 Task: Create a due date automation trigger when advanced on, on the wednesday after a card is due add fields with custom field "Resume" set to a number lower than 1 and lower or equal to 10 at 11:00 AM.
Action: Mouse moved to (1013, 79)
Screenshot: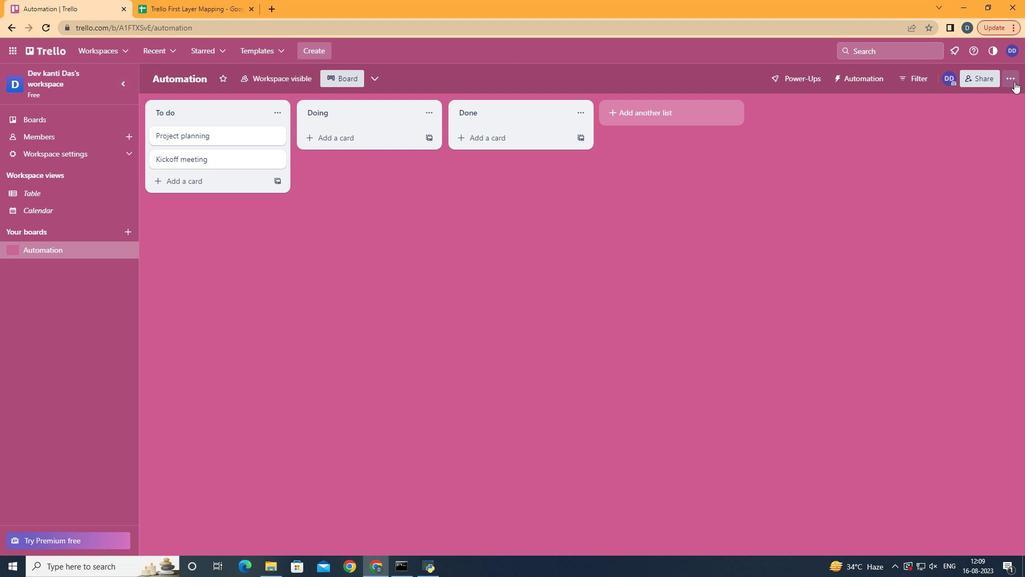 
Action: Mouse pressed left at (1013, 79)
Screenshot: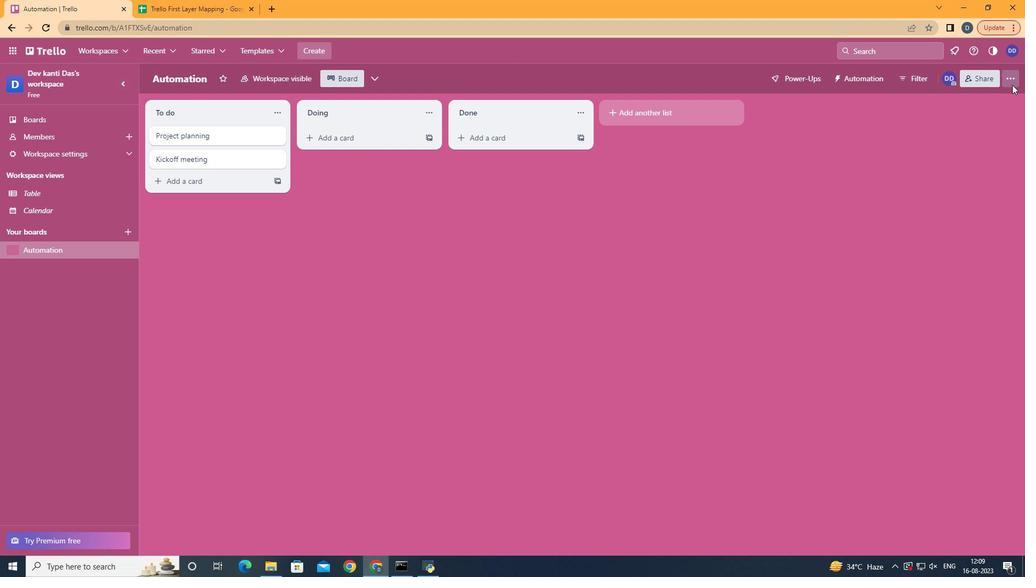 
Action: Mouse moved to (920, 221)
Screenshot: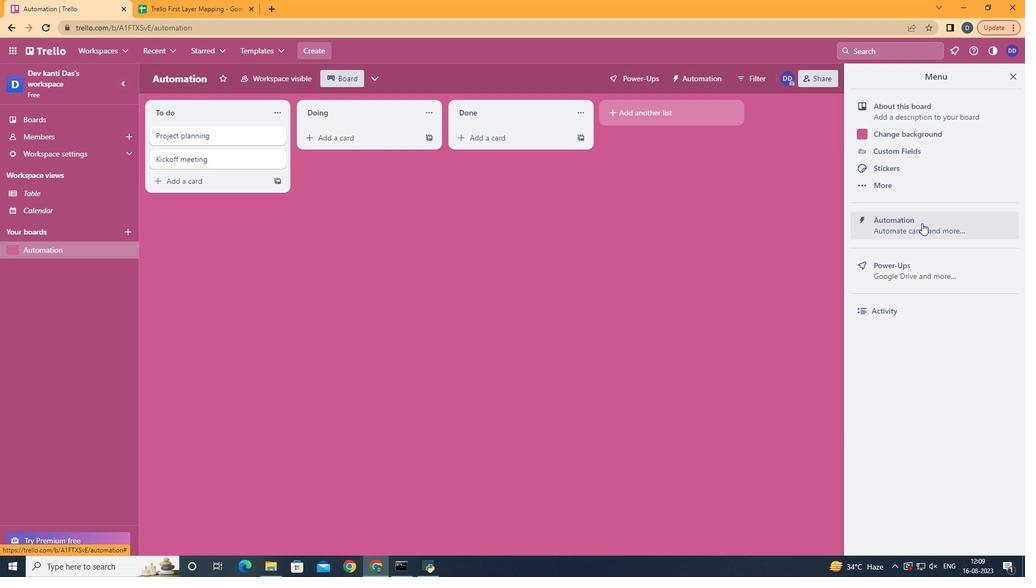 
Action: Mouse pressed left at (920, 221)
Screenshot: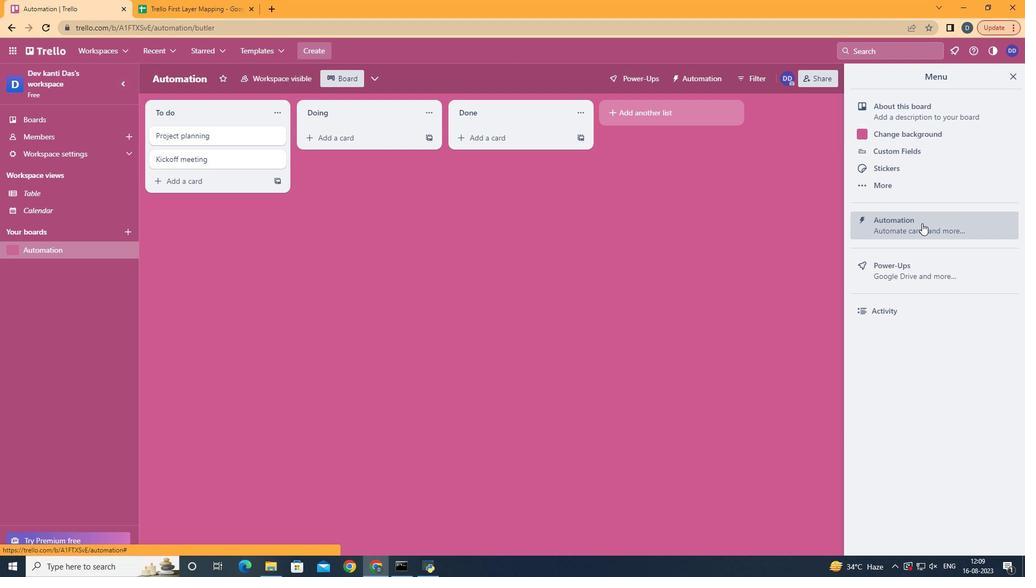 
Action: Mouse moved to (174, 220)
Screenshot: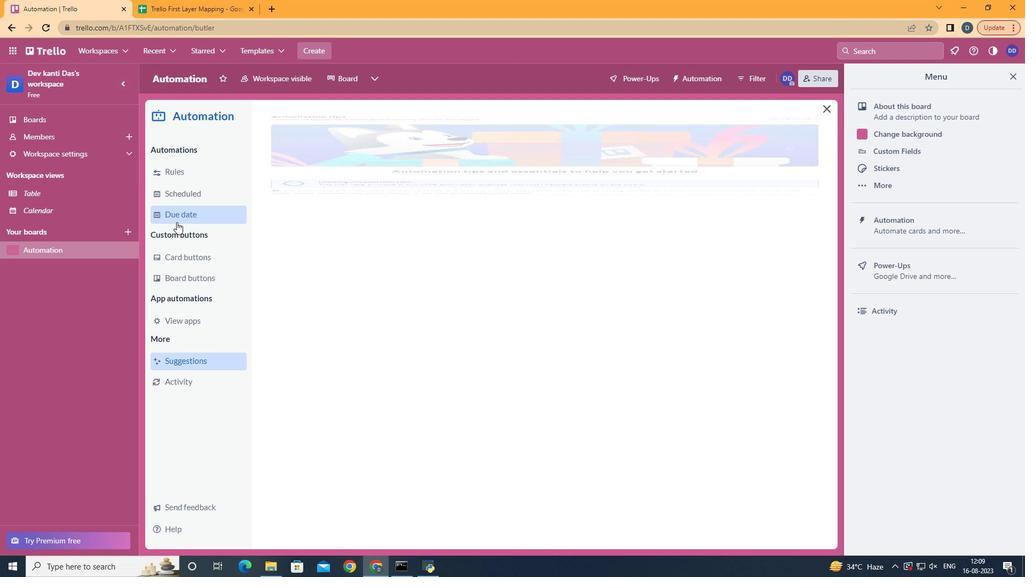 
Action: Mouse pressed left at (174, 220)
Screenshot: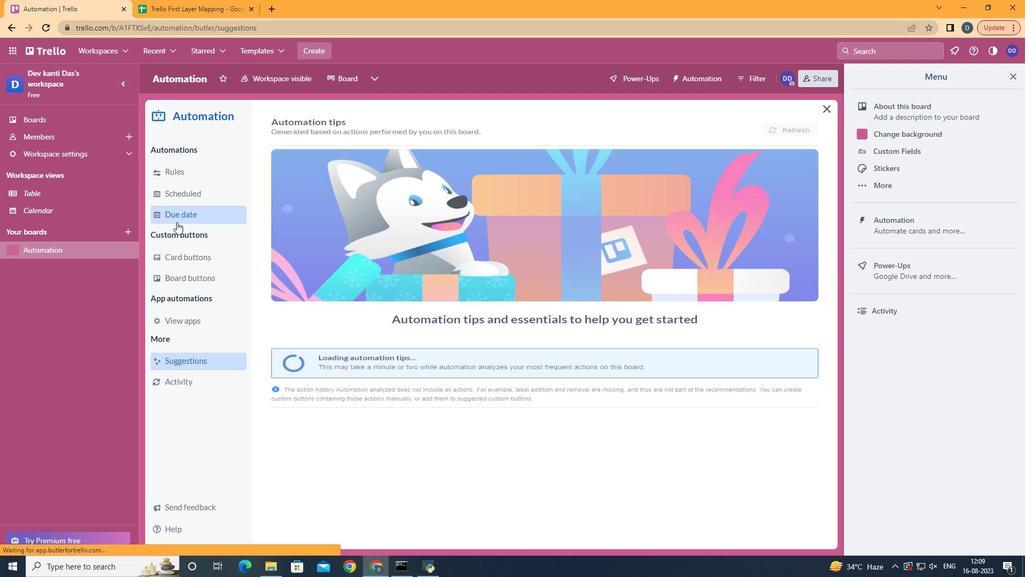 
Action: Mouse moved to (750, 123)
Screenshot: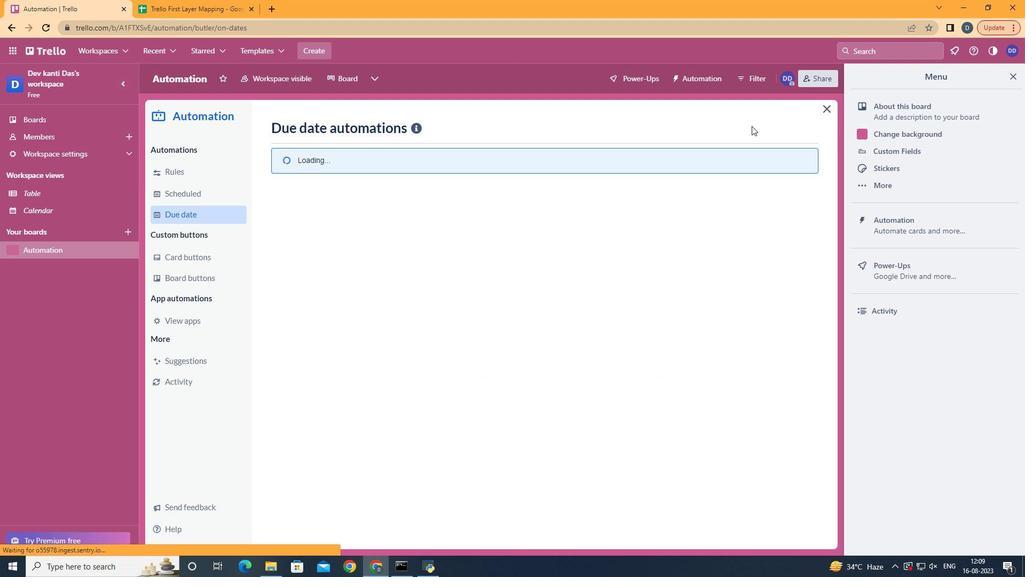
Action: Mouse pressed left at (750, 123)
Screenshot: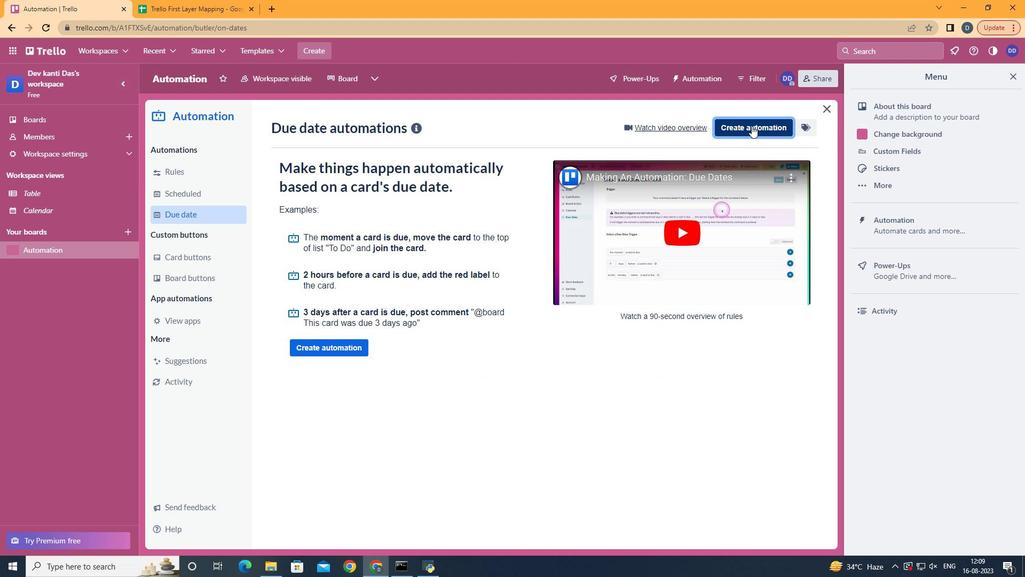 
Action: Mouse moved to (548, 226)
Screenshot: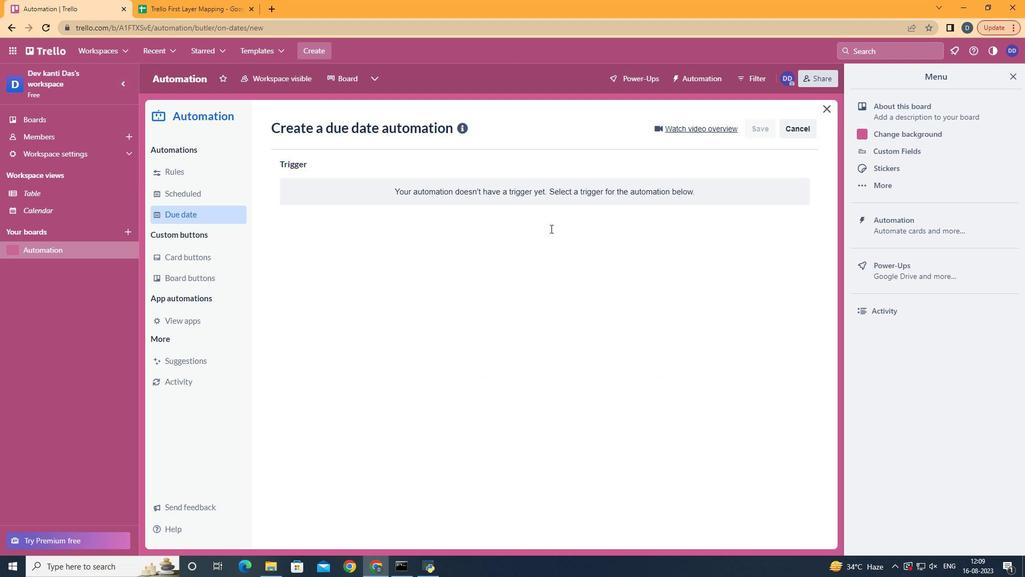 
Action: Mouse pressed left at (548, 226)
Screenshot: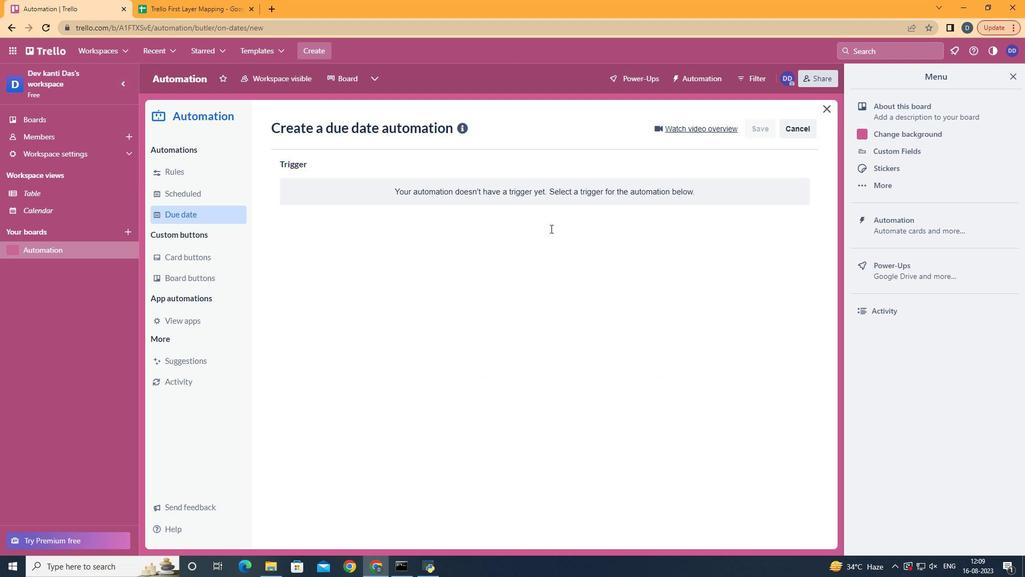 
Action: Mouse moved to (353, 313)
Screenshot: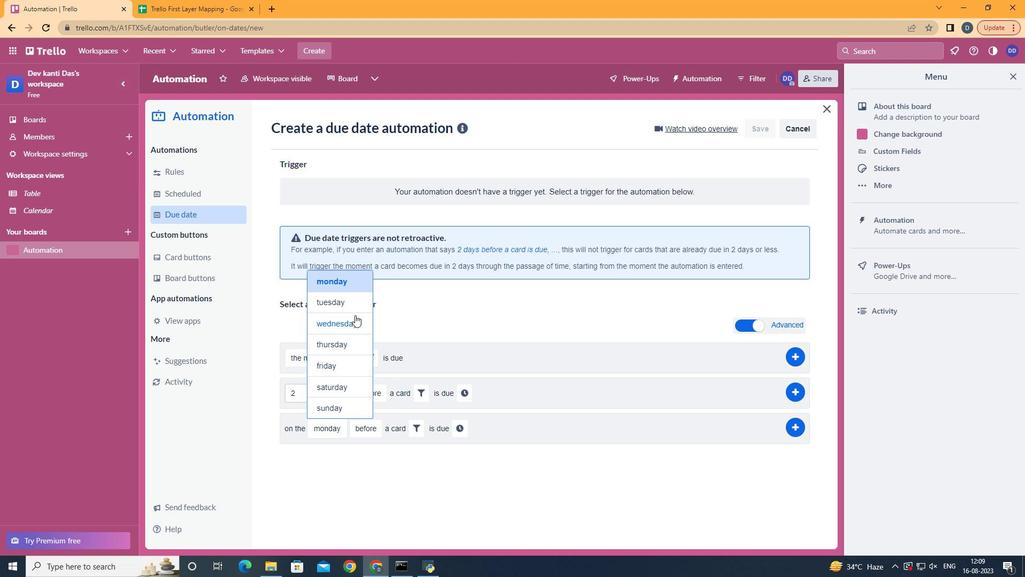 
Action: Mouse pressed left at (353, 313)
Screenshot: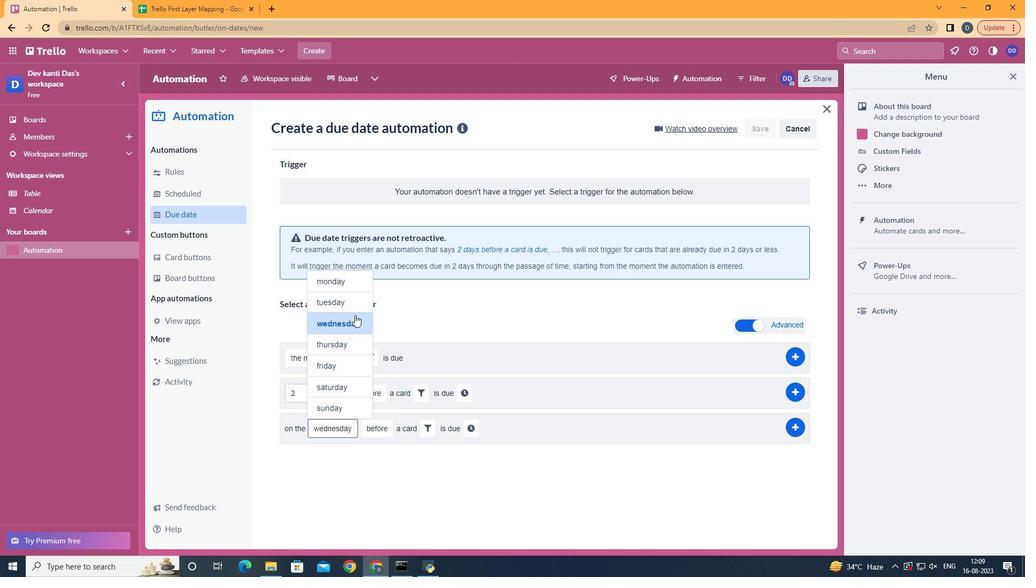 
Action: Mouse moved to (389, 470)
Screenshot: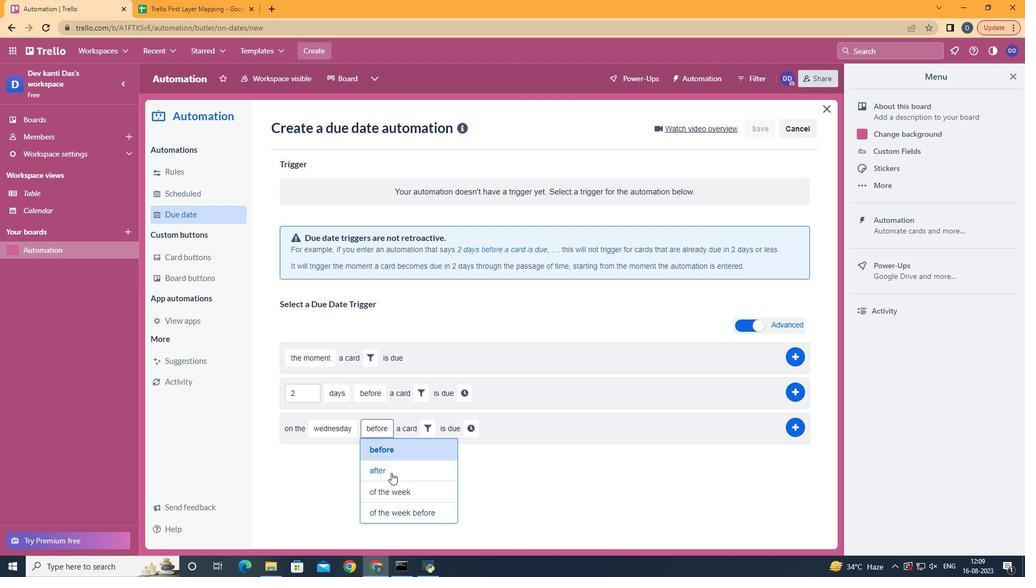 
Action: Mouse pressed left at (389, 470)
Screenshot: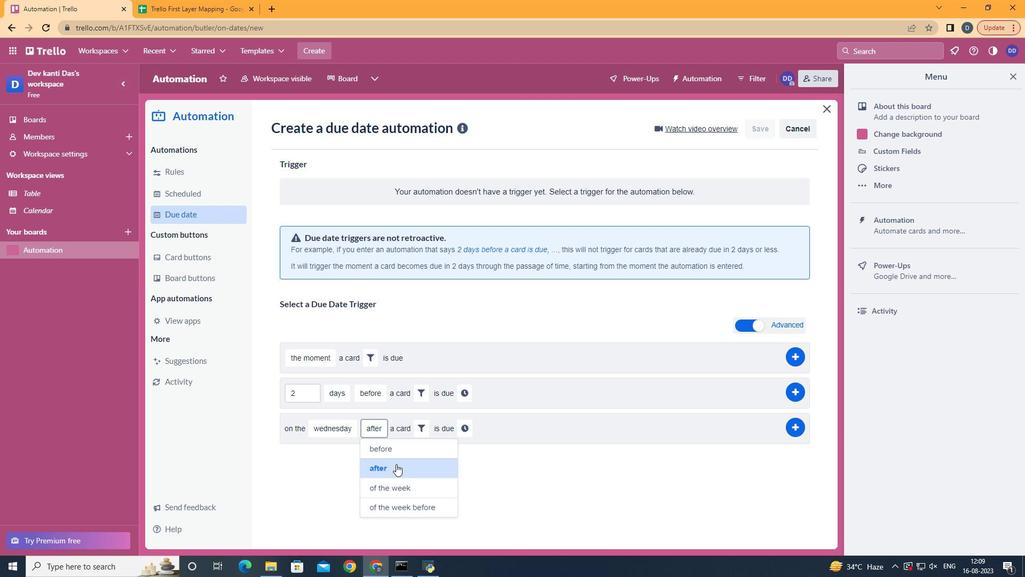 
Action: Mouse moved to (422, 422)
Screenshot: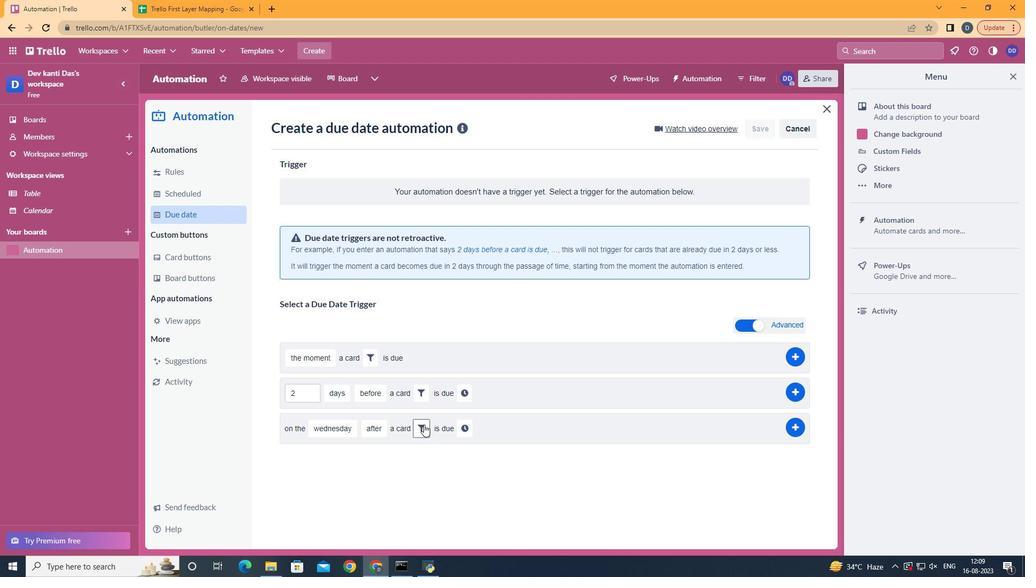 
Action: Mouse pressed left at (422, 422)
Screenshot: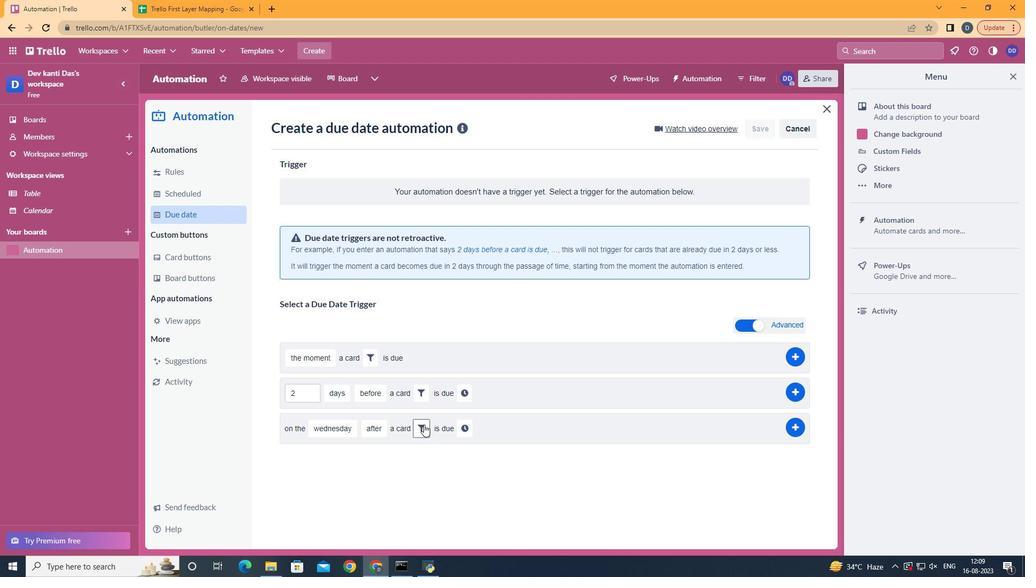
Action: Mouse moved to (602, 461)
Screenshot: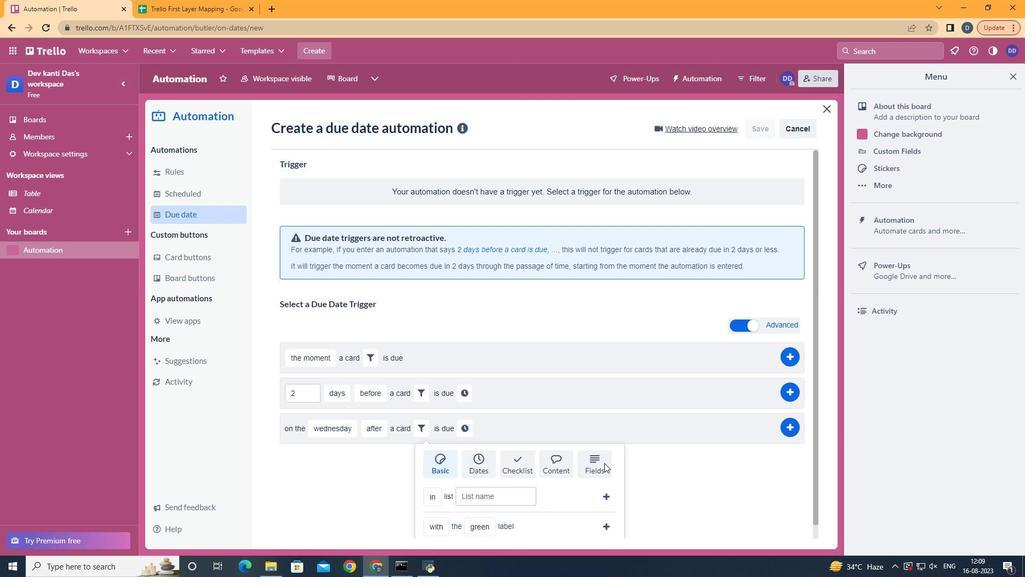 
Action: Mouse pressed left at (602, 461)
Screenshot: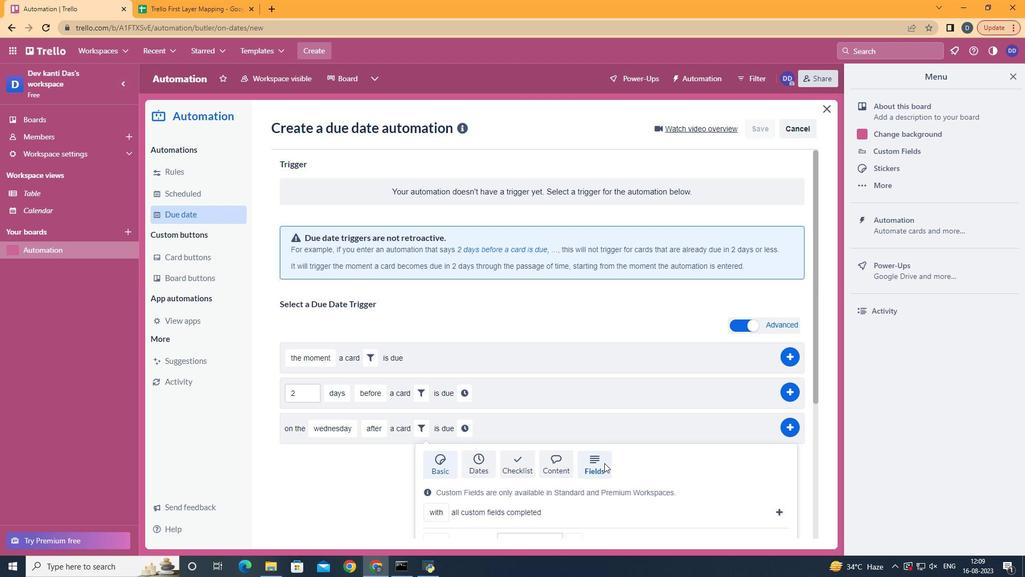 
Action: Mouse scrolled (602, 460) with delta (0, 0)
Screenshot: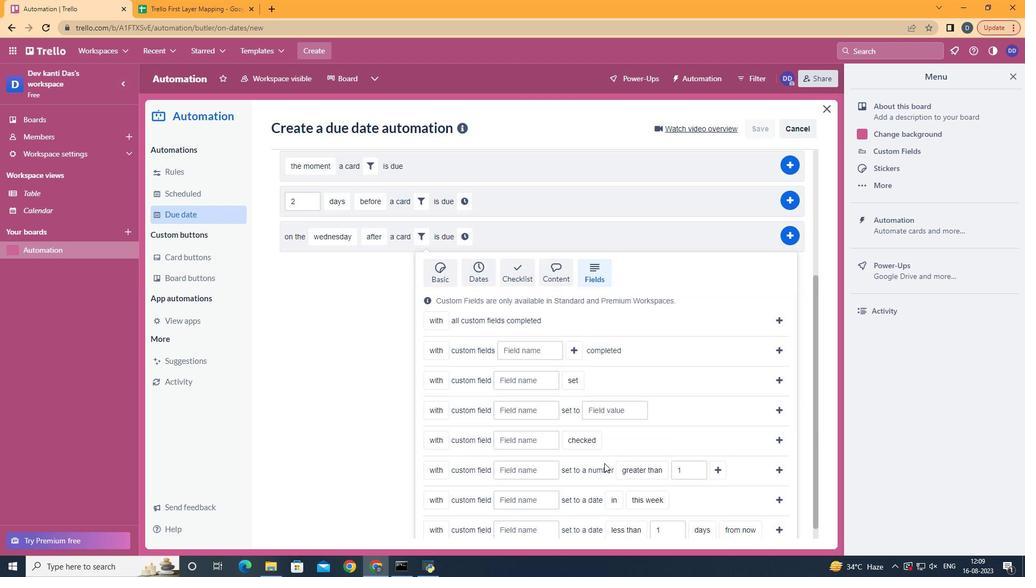 
Action: Mouse scrolled (602, 460) with delta (0, 0)
Screenshot: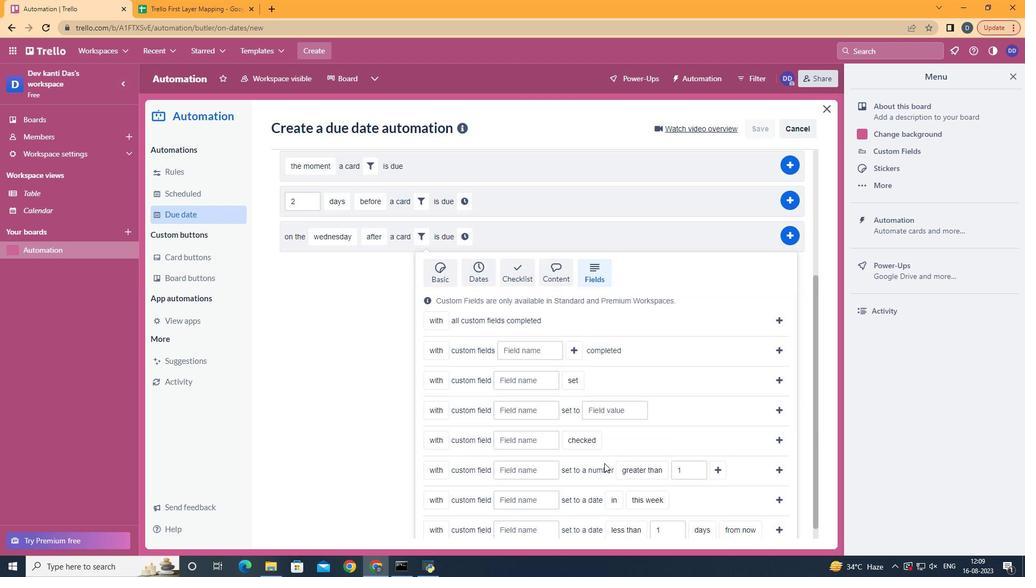 
Action: Mouse scrolled (602, 460) with delta (0, 0)
Screenshot: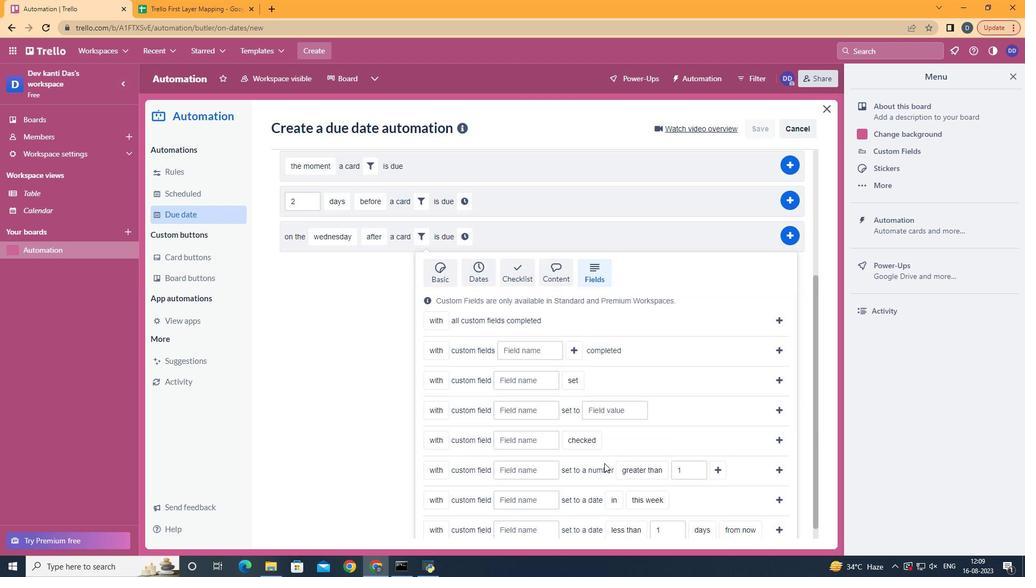 
Action: Mouse scrolled (602, 460) with delta (0, 0)
Screenshot: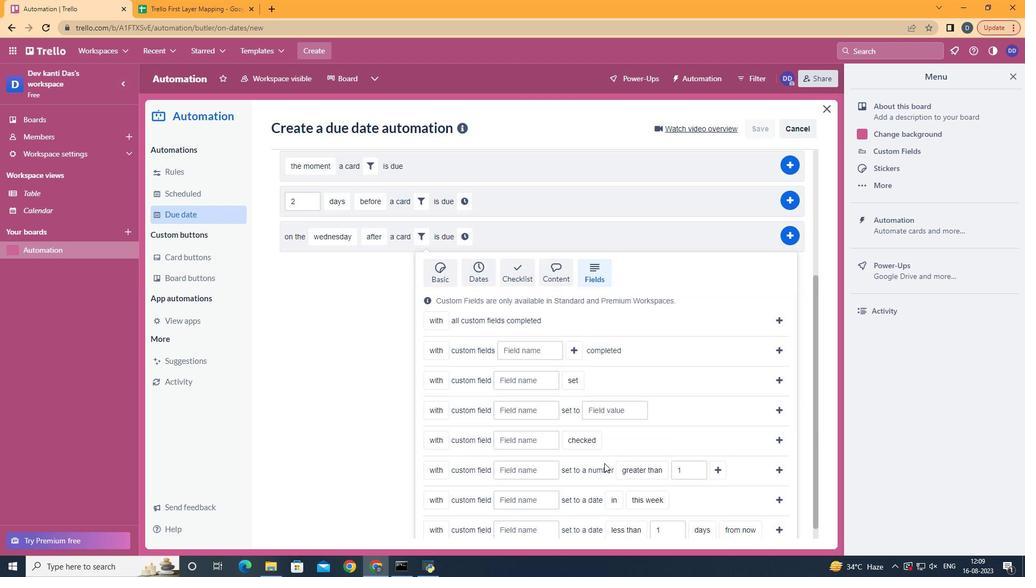 
Action: Mouse moved to (552, 453)
Screenshot: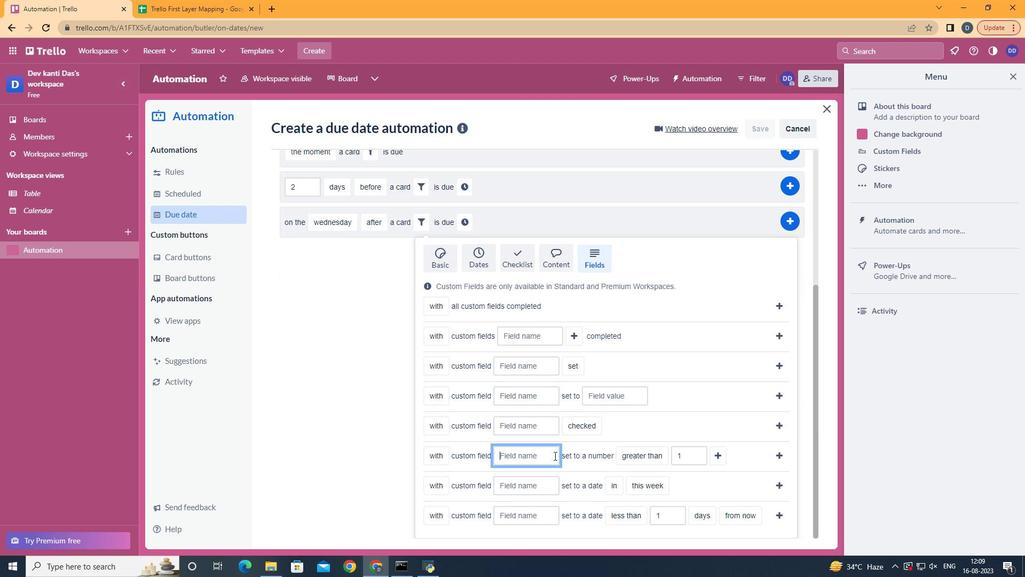 
Action: Mouse pressed left at (552, 453)
Screenshot: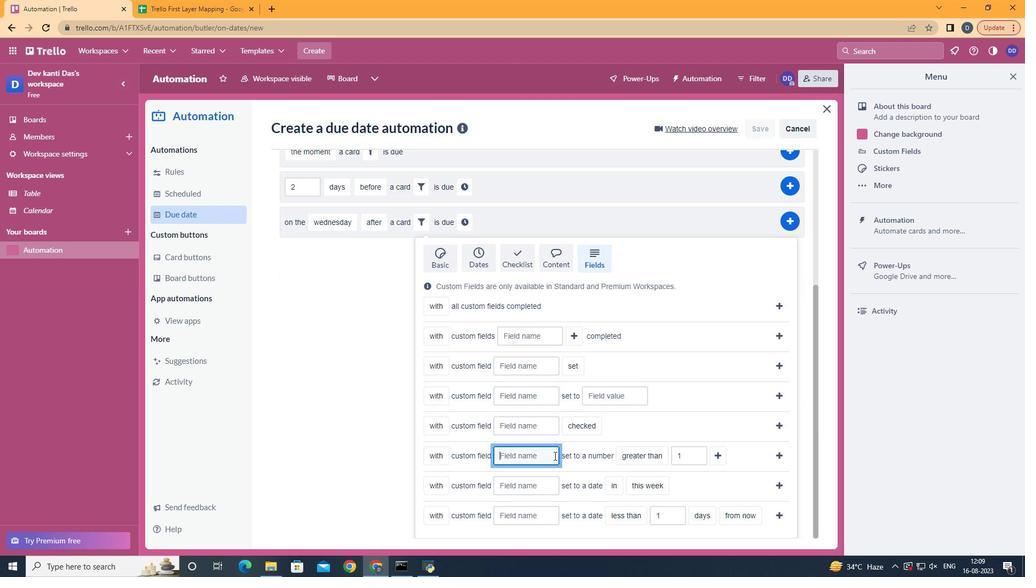 
Action: Key pressed <Key.shift>Resume
Screenshot: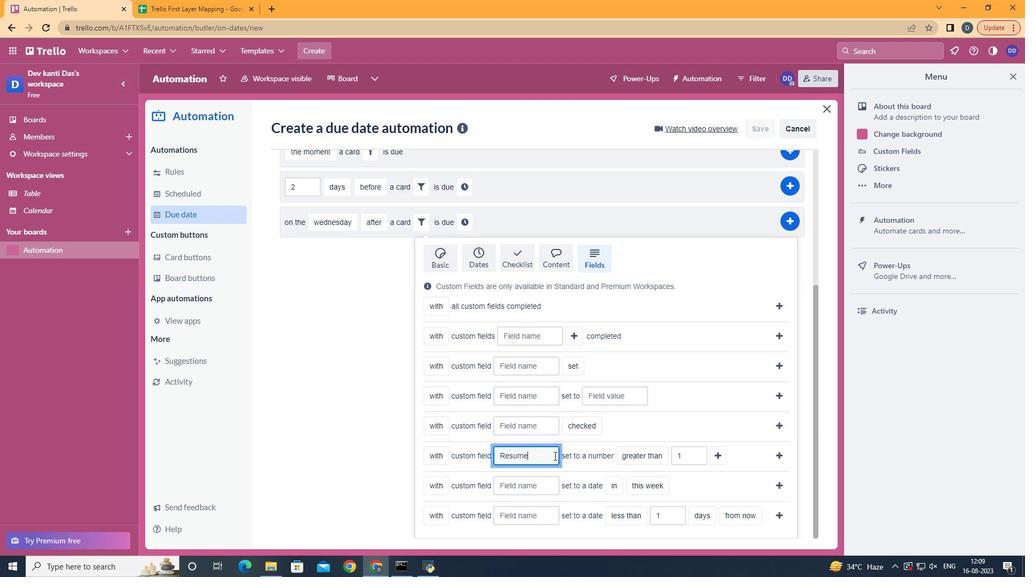 
Action: Mouse moved to (642, 409)
Screenshot: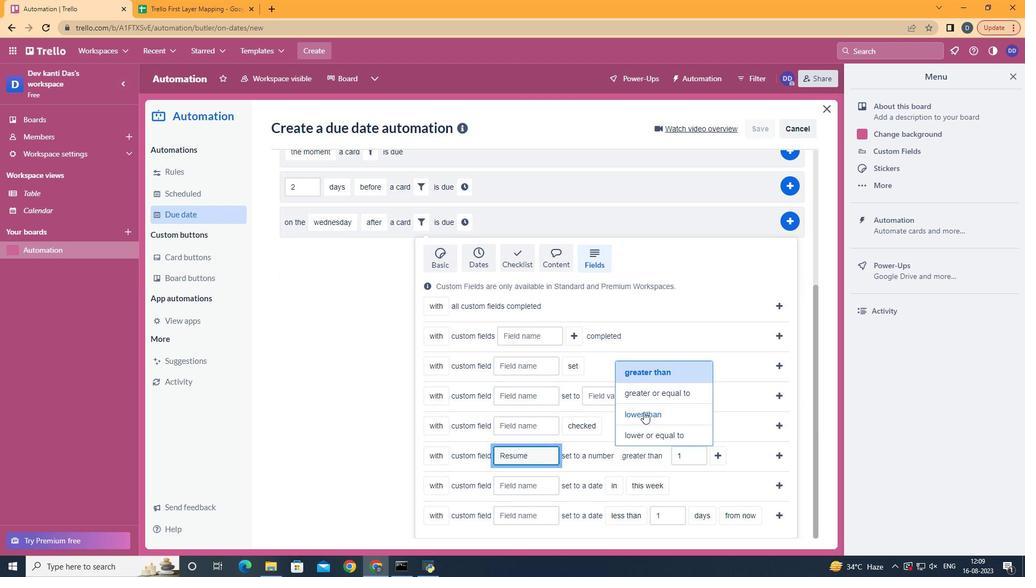 
Action: Mouse pressed left at (642, 409)
Screenshot: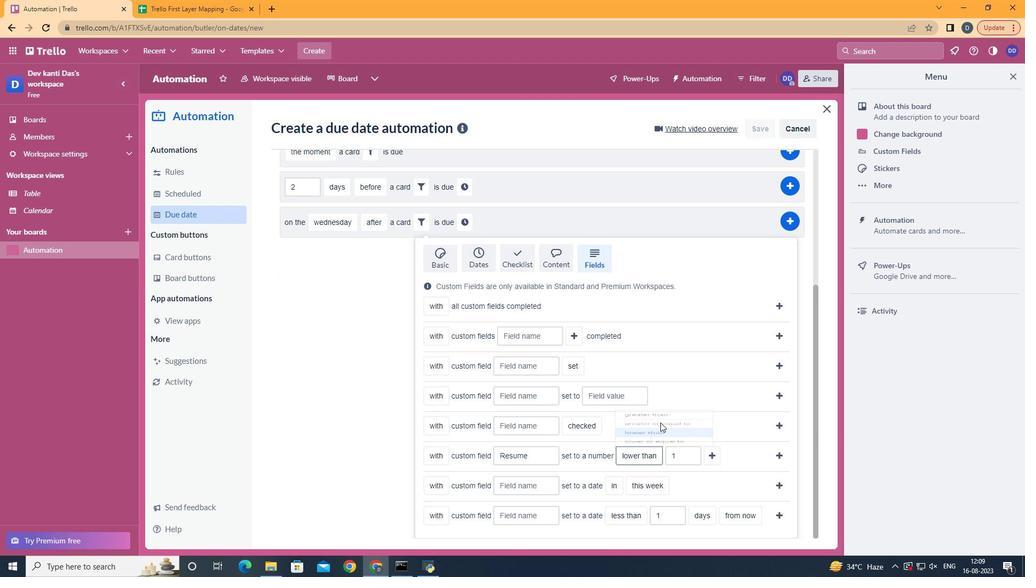
Action: Mouse moved to (707, 453)
Screenshot: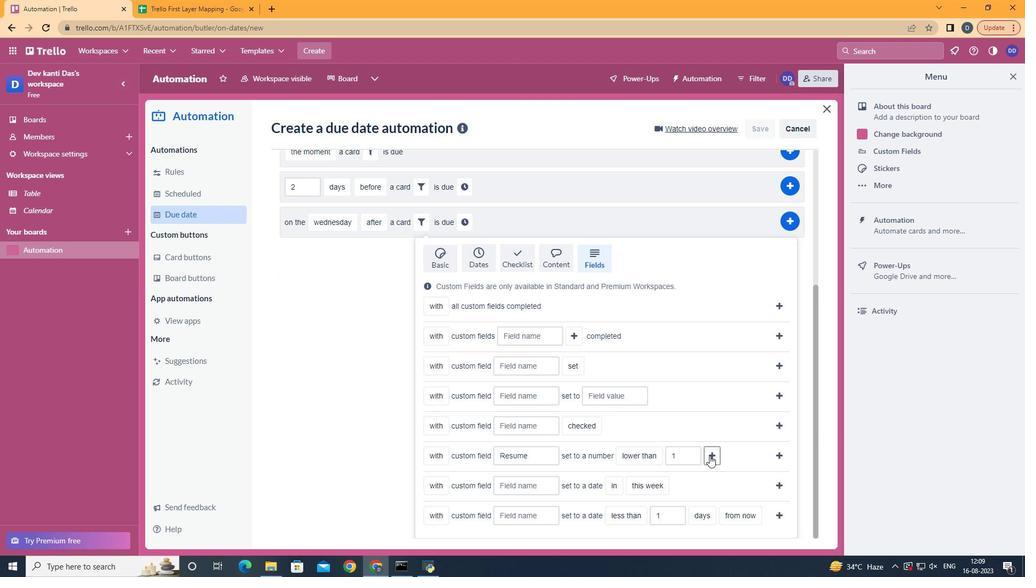 
Action: Mouse pressed left at (707, 453)
Screenshot: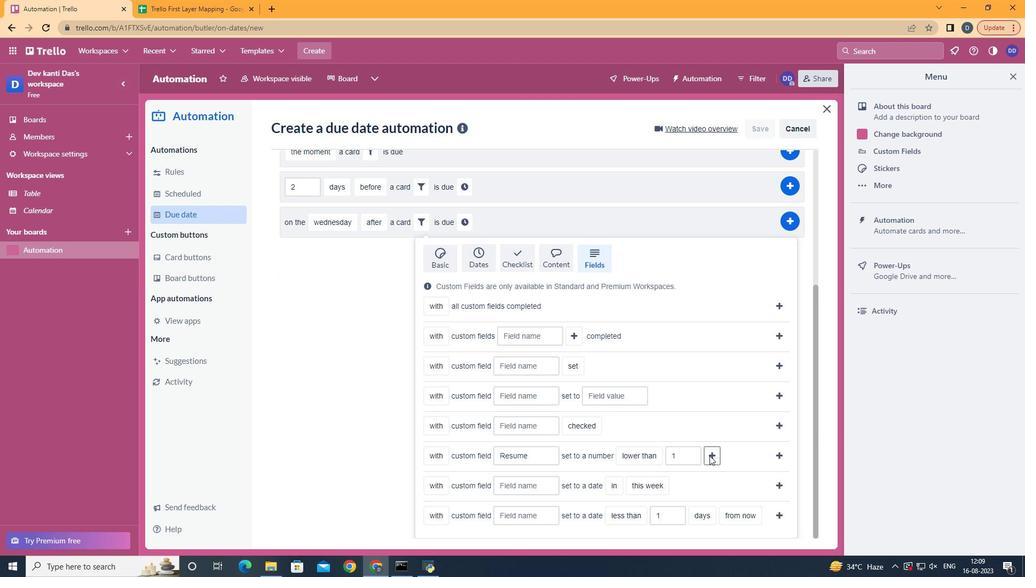
Action: Mouse moved to (477, 406)
Screenshot: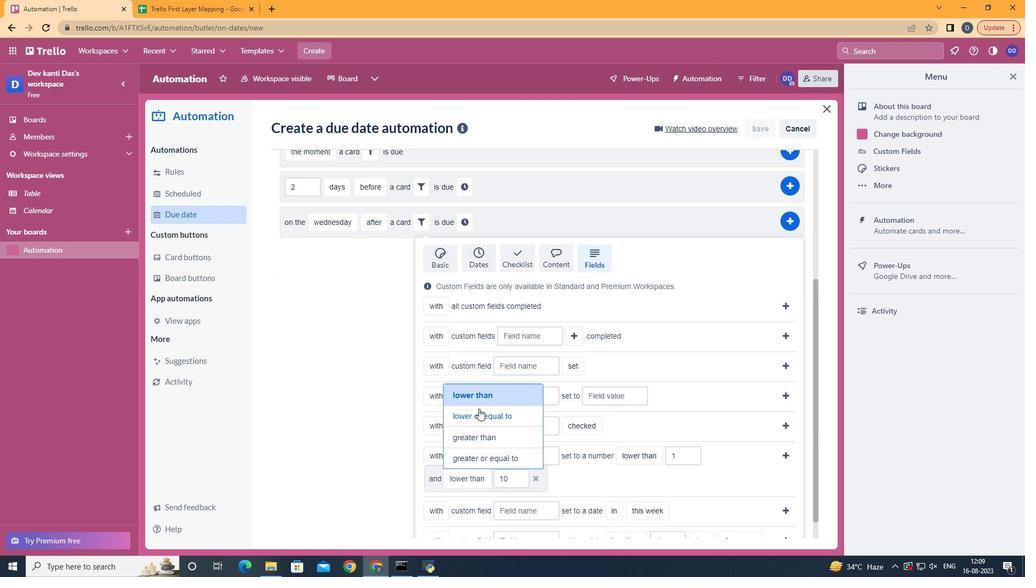 
Action: Mouse pressed left at (477, 406)
Screenshot: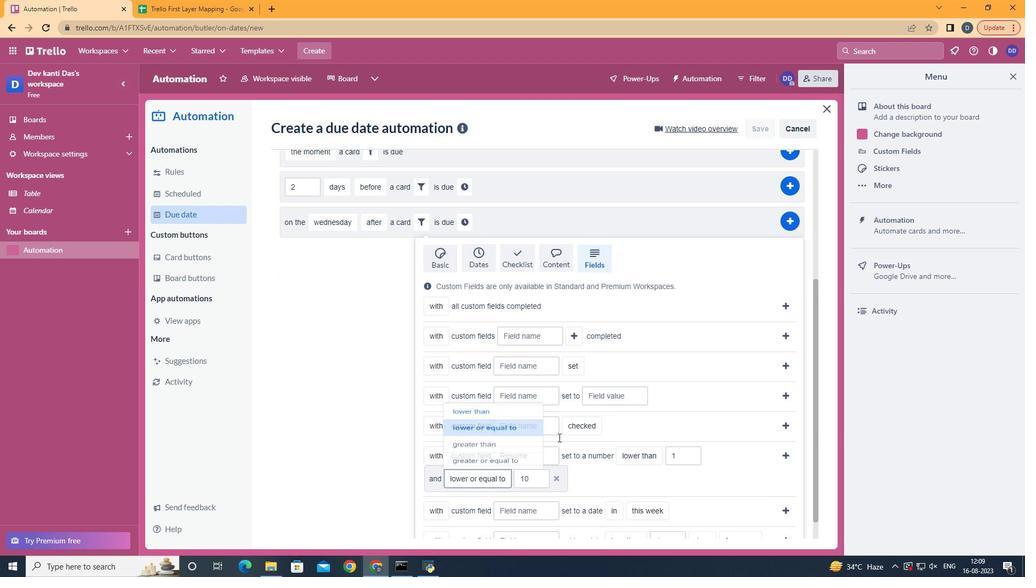 
Action: Mouse moved to (788, 450)
Screenshot: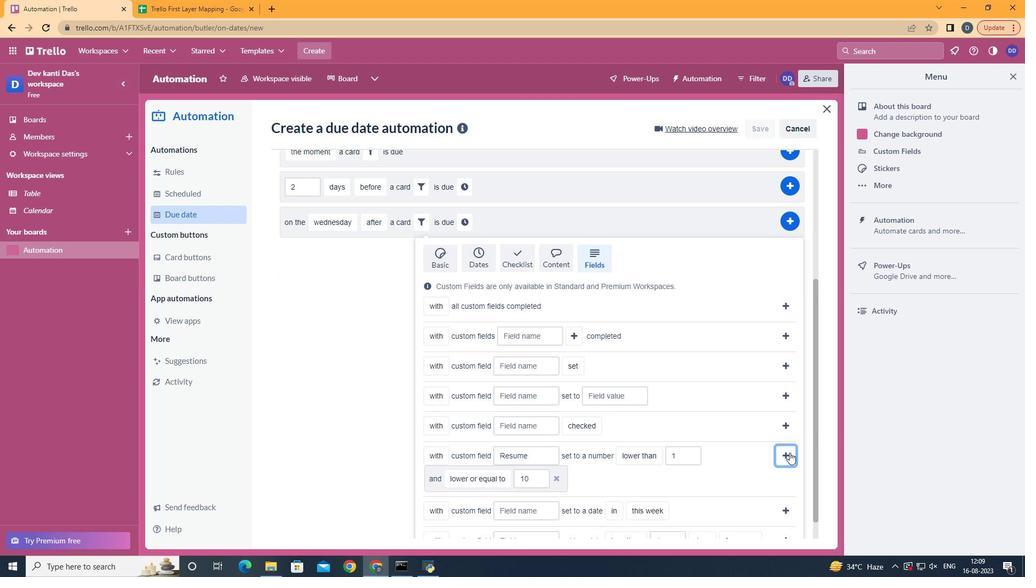 
Action: Mouse pressed left at (788, 450)
Screenshot: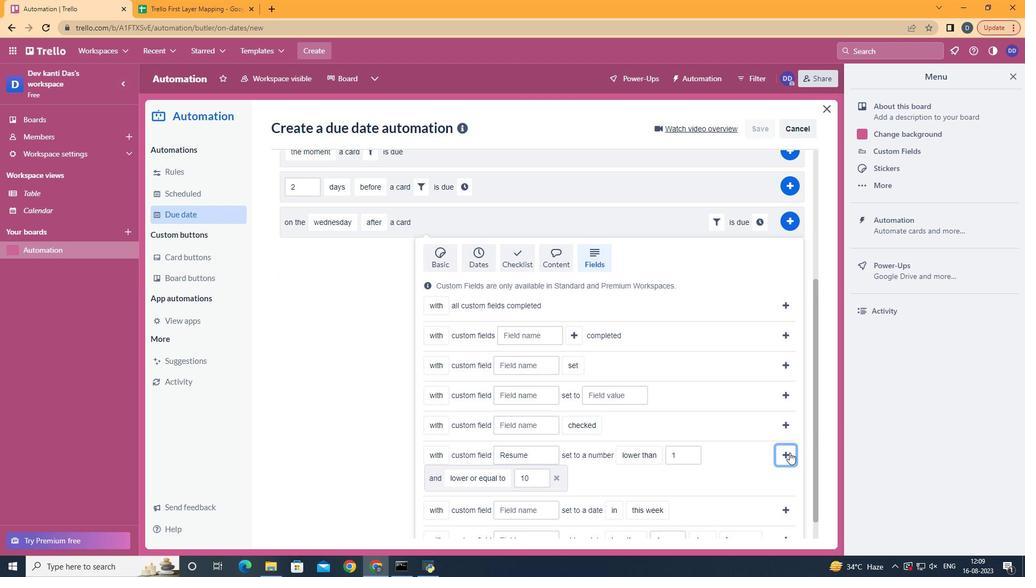 
Action: Mouse moved to (763, 428)
Screenshot: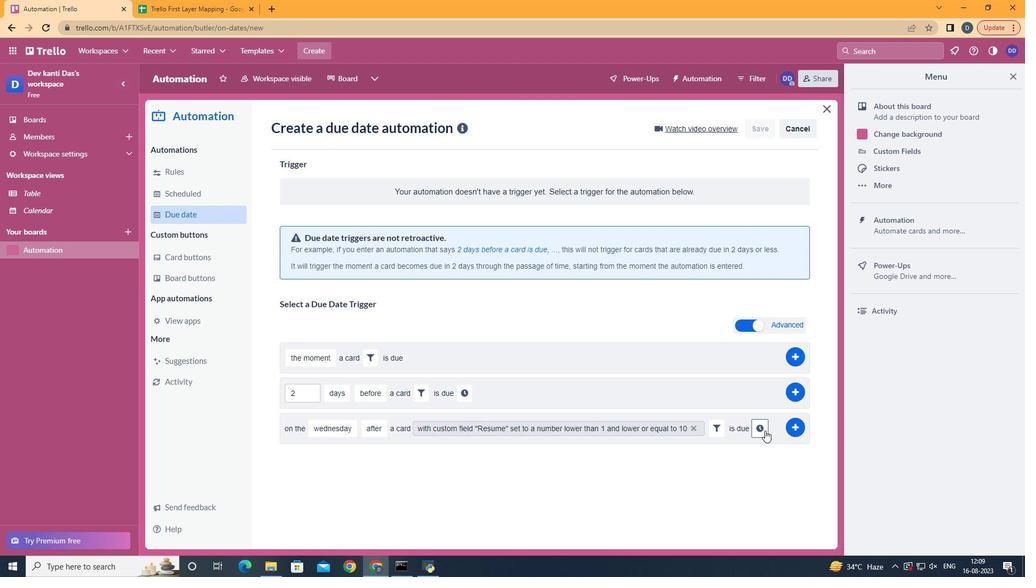 
Action: Mouse pressed left at (763, 428)
Screenshot: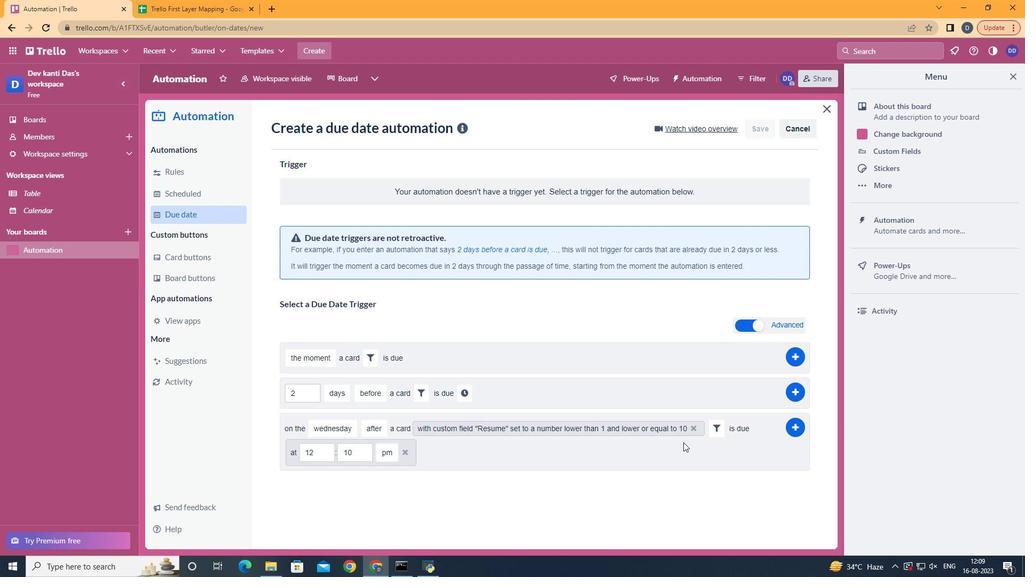 
Action: Mouse moved to (314, 451)
Screenshot: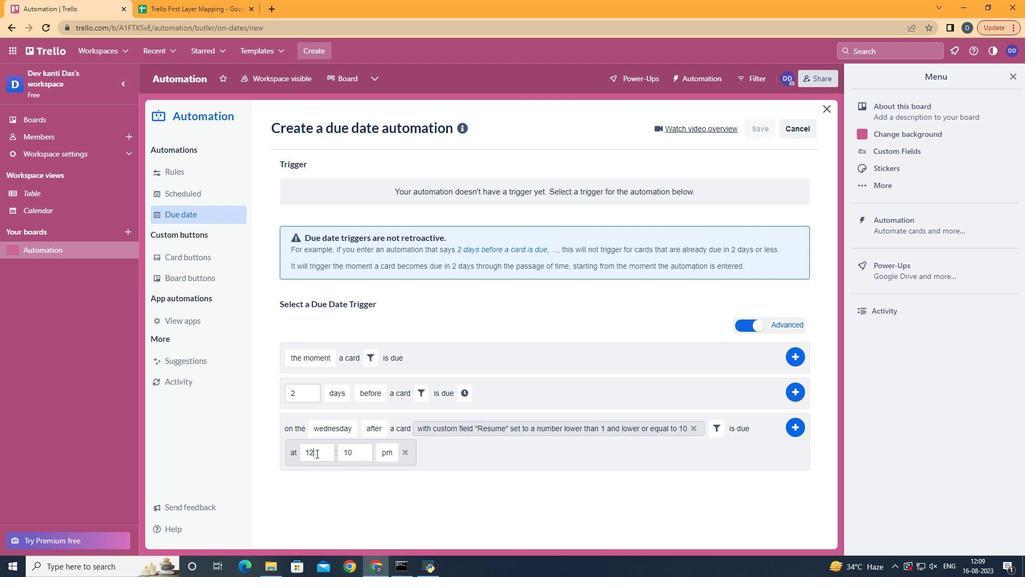 
Action: Mouse pressed left at (314, 451)
Screenshot: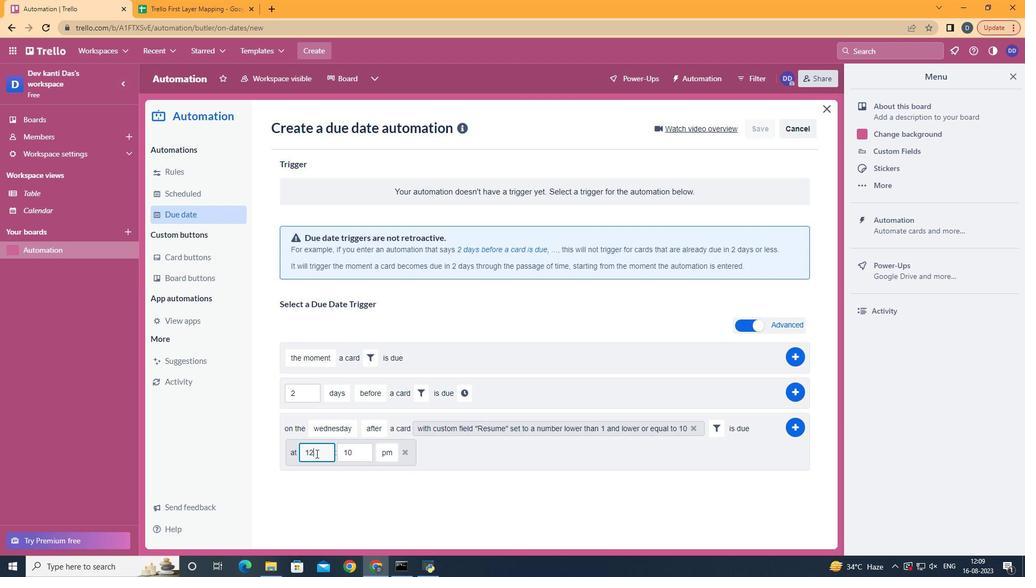 
Action: Key pressed <Key.backspace>1
Screenshot: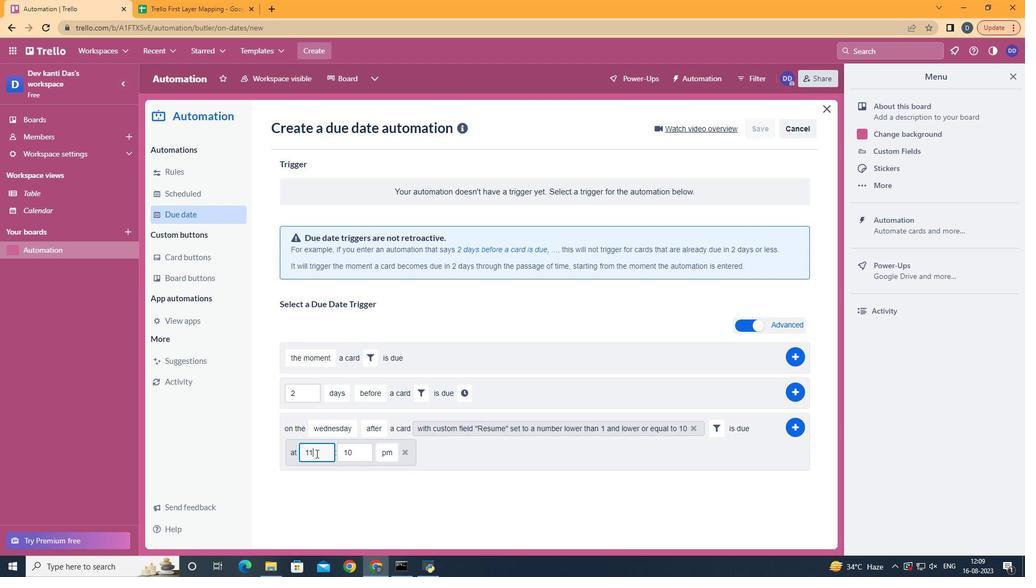 
Action: Mouse moved to (355, 447)
Screenshot: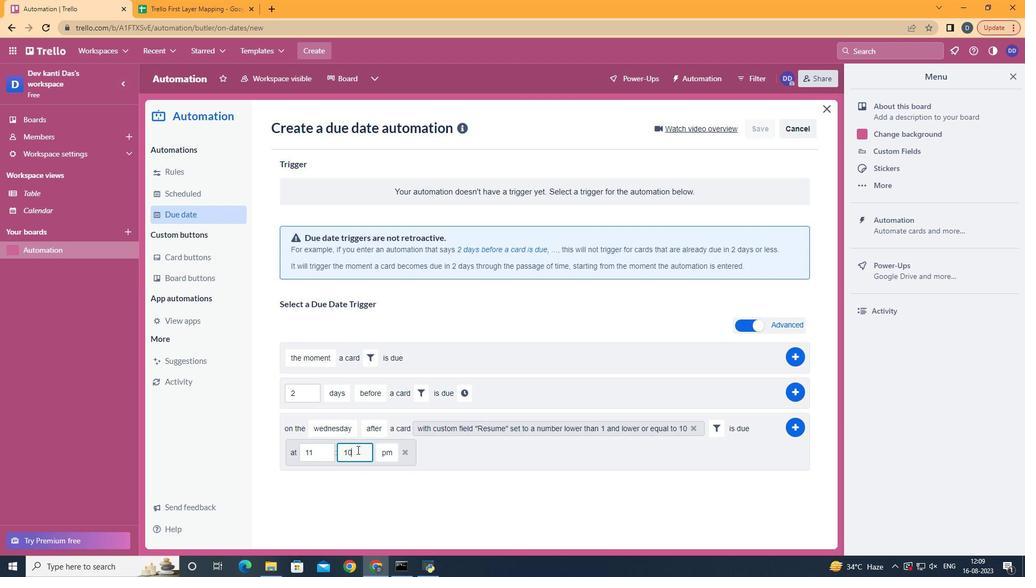 
Action: Mouse pressed left at (355, 447)
Screenshot: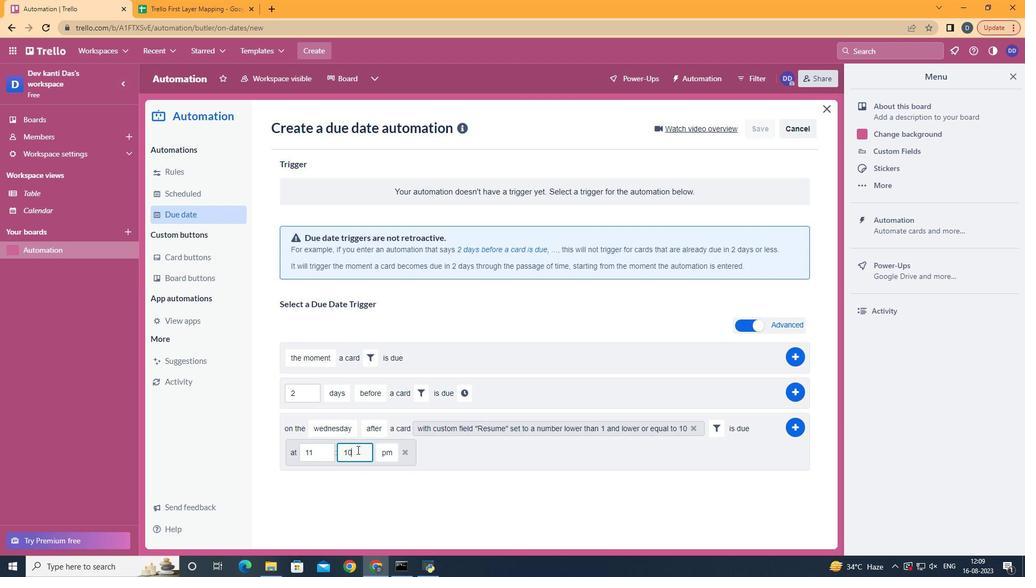 
Action: Key pressed <Key.backspace><Key.backspace>00
Screenshot: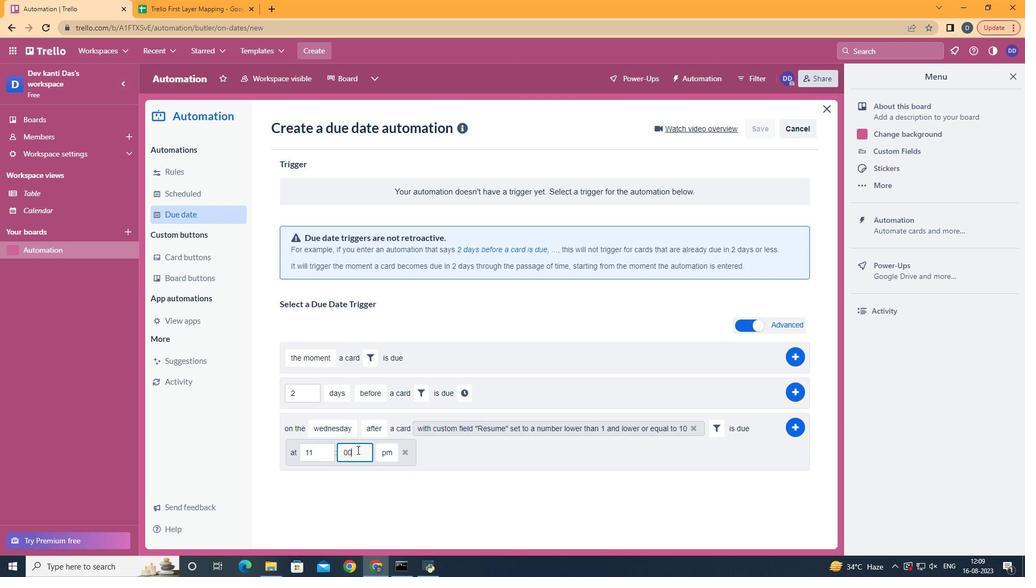 
Action: Mouse moved to (385, 469)
Screenshot: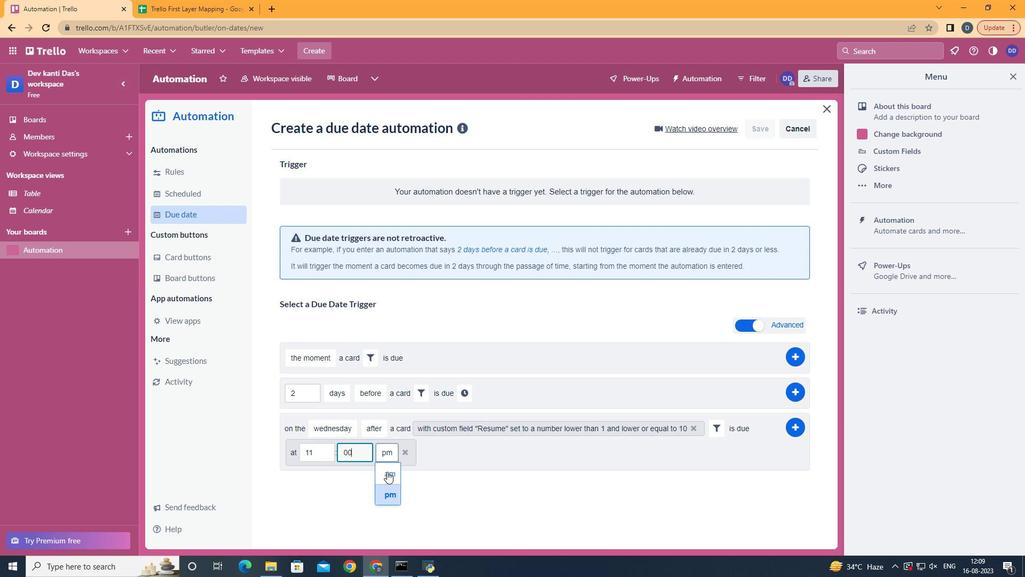 
Action: Mouse pressed left at (385, 469)
Screenshot: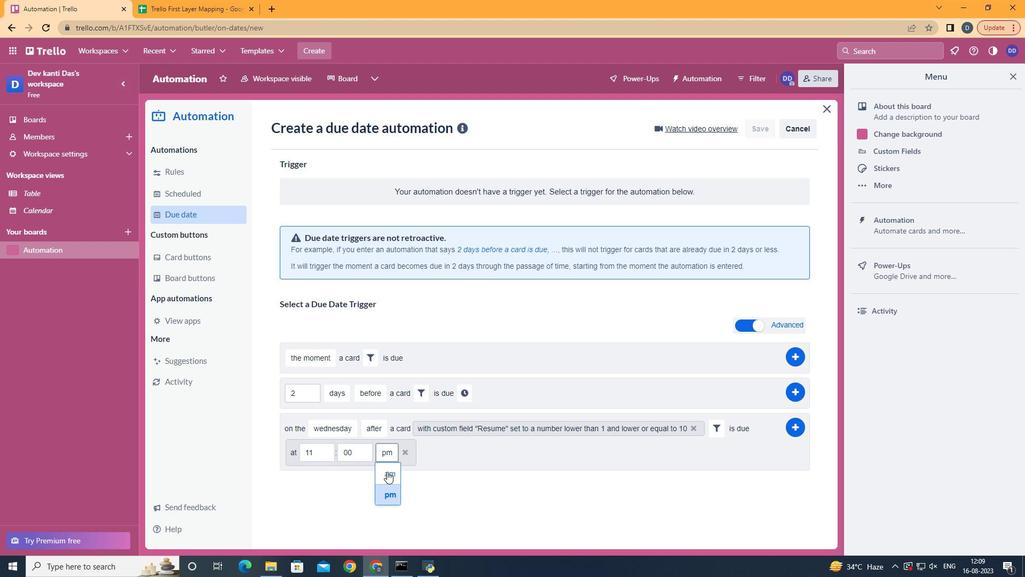 
Action: Mouse moved to (796, 426)
Screenshot: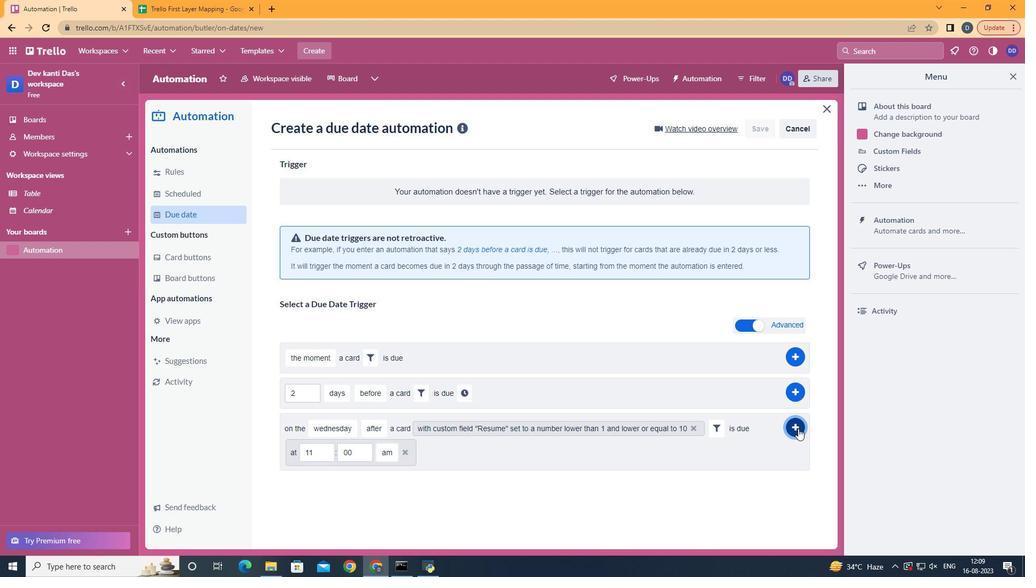 
Action: Mouse pressed left at (796, 426)
Screenshot: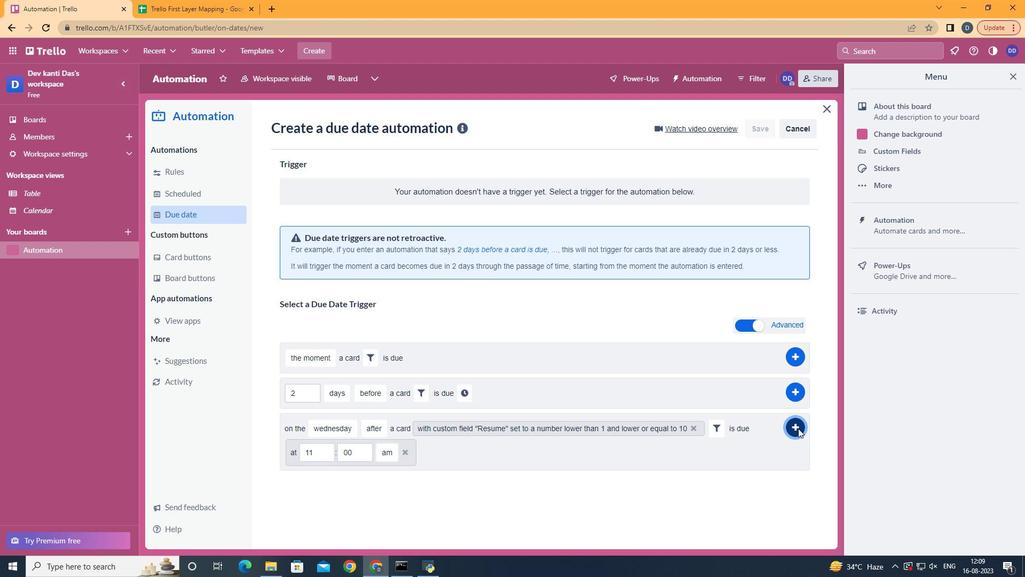 
